 Task: Find connections with filter location Glenmore Park with filter topic #wellnesswith filter profile language French with filter current company Mechanical Engineering Design Hub with filter school Science And Technology Jobs with filter industry Insurance Agencies and Brokerages with filter service category CateringChange with filter keywords title Store Manager
Action: Mouse moved to (479, 75)
Screenshot: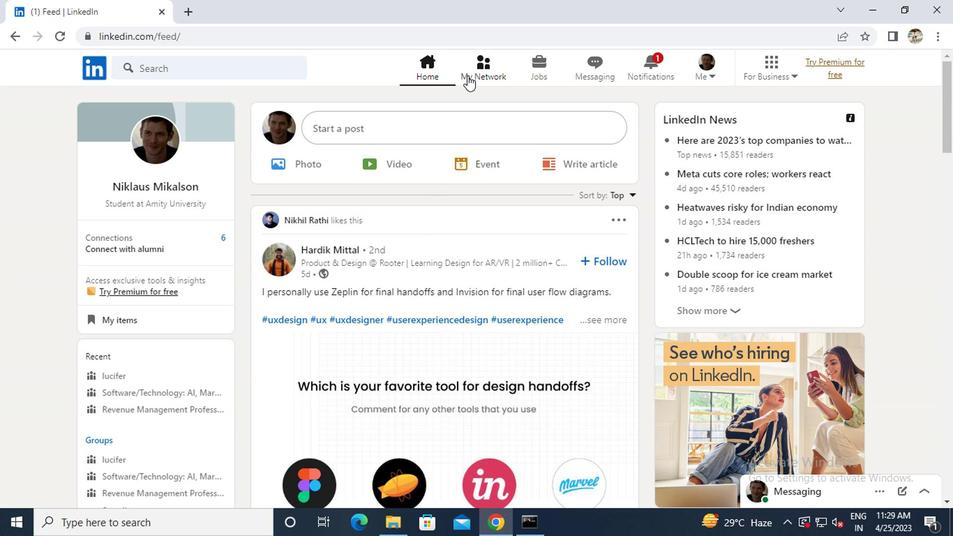
Action: Mouse pressed left at (479, 75)
Screenshot: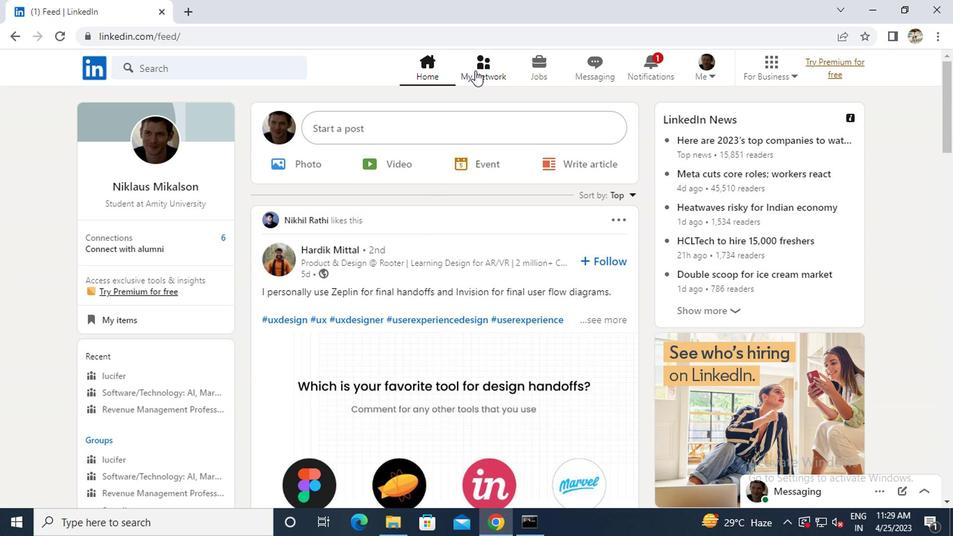 
Action: Mouse moved to (260, 153)
Screenshot: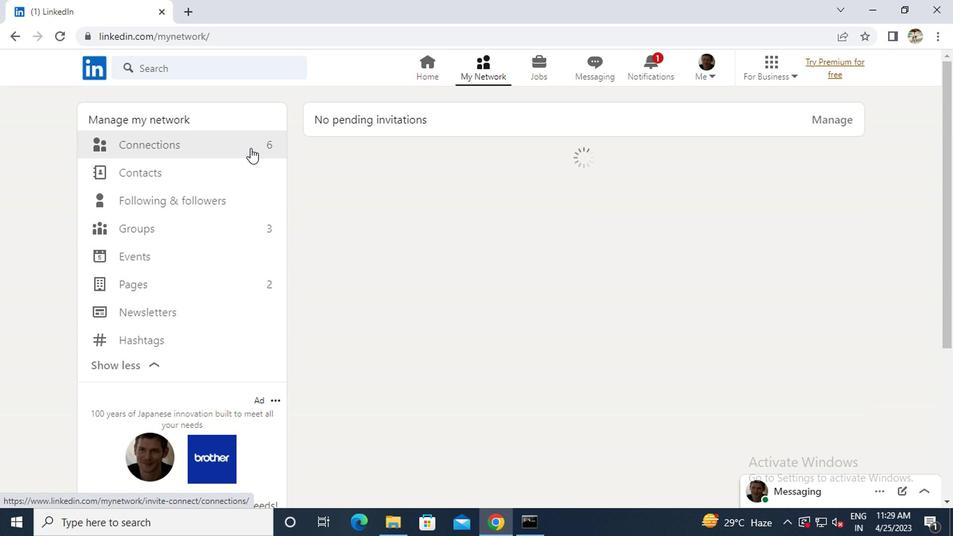 
Action: Mouse pressed left at (260, 153)
Screenshot: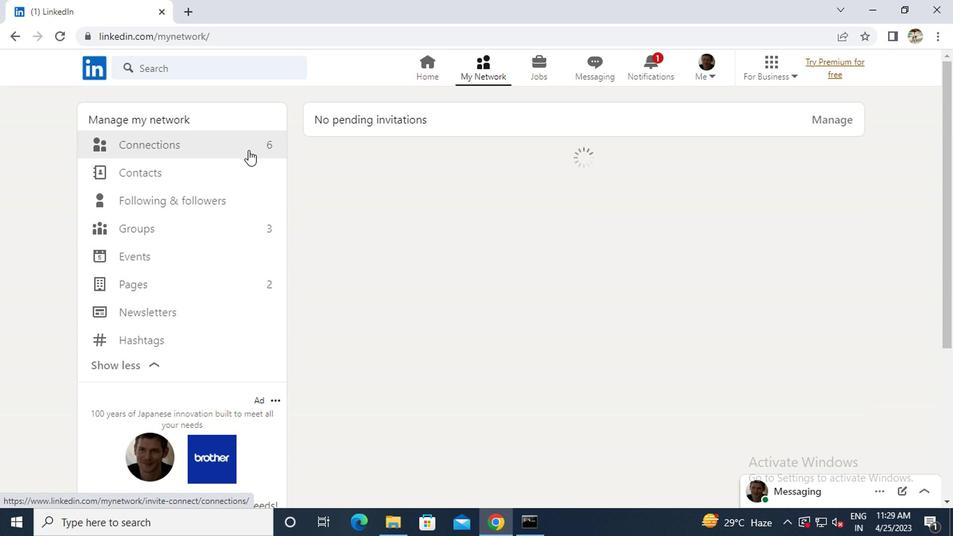 
Action: Mouse moved to (615, 149)
Screenshot: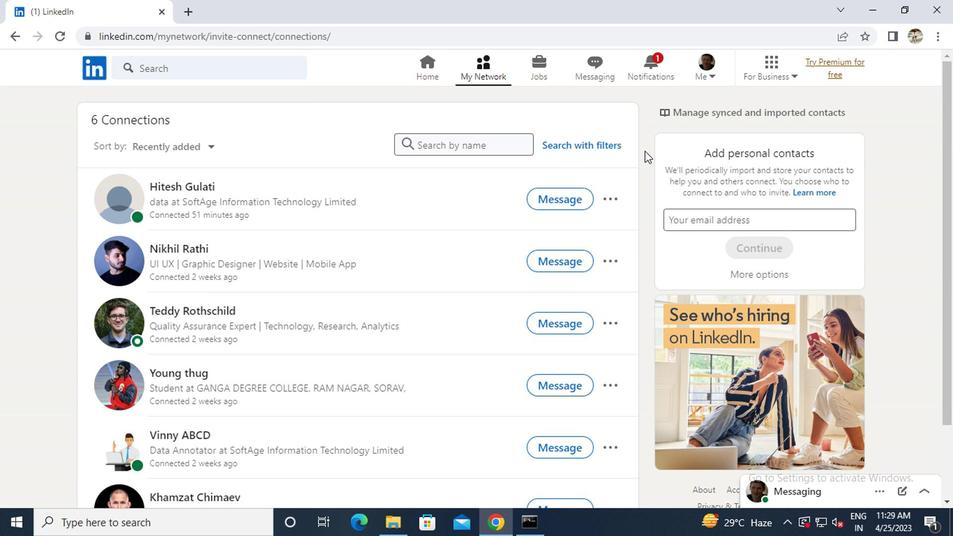 
Action: Mouse pressed left at (615, 149)
Screenshot: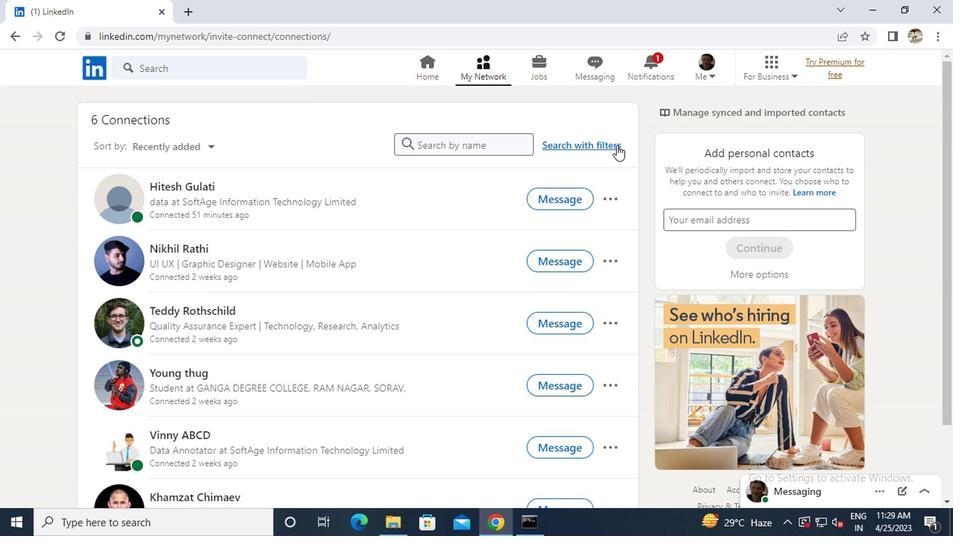 
Action: Mouse moved to (470, 109)
Screenshot: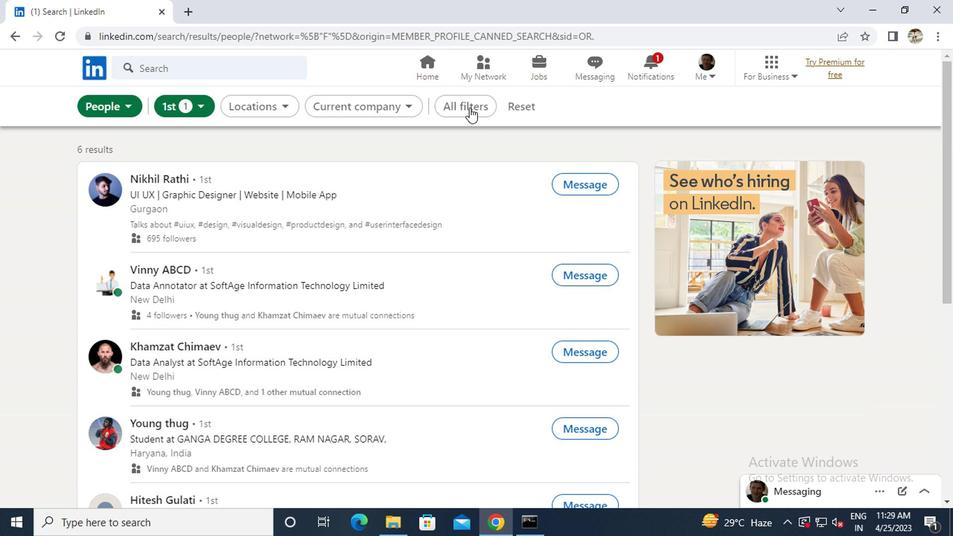 
Action: Mouse pressed left at (470, 109)
Screenshot: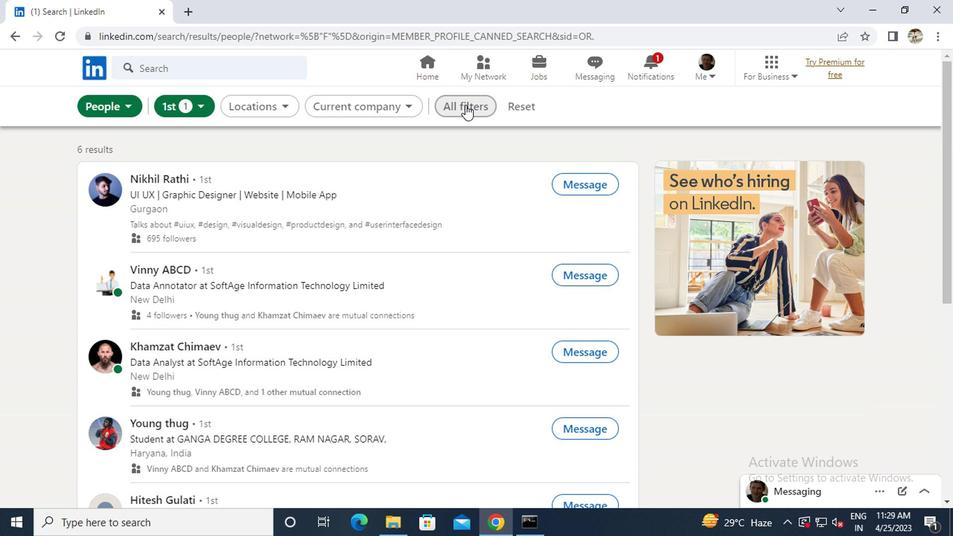 
Action: Mouse moved to (629, 296)
Screenshot: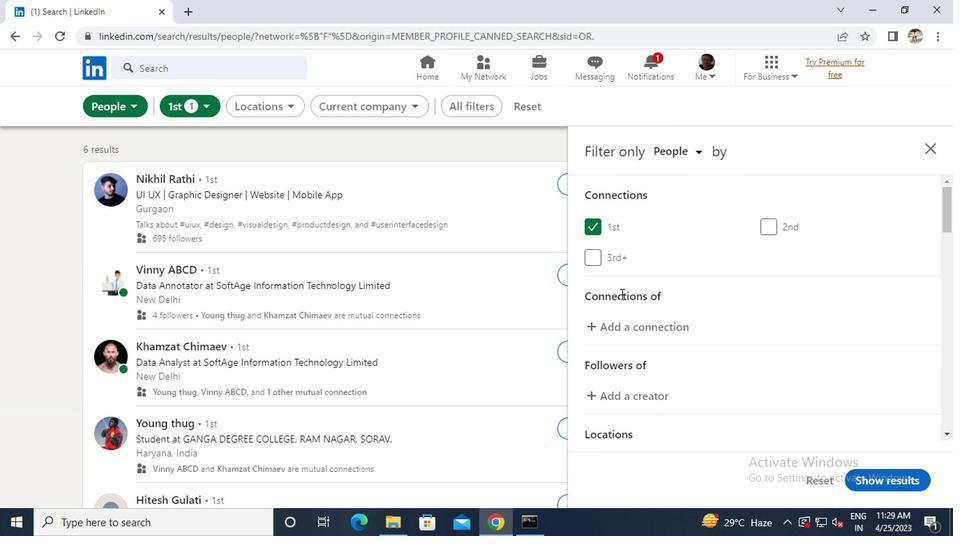 
Action: Mouse scrolled (629, 295) with delta (0, 0)
Screenshot: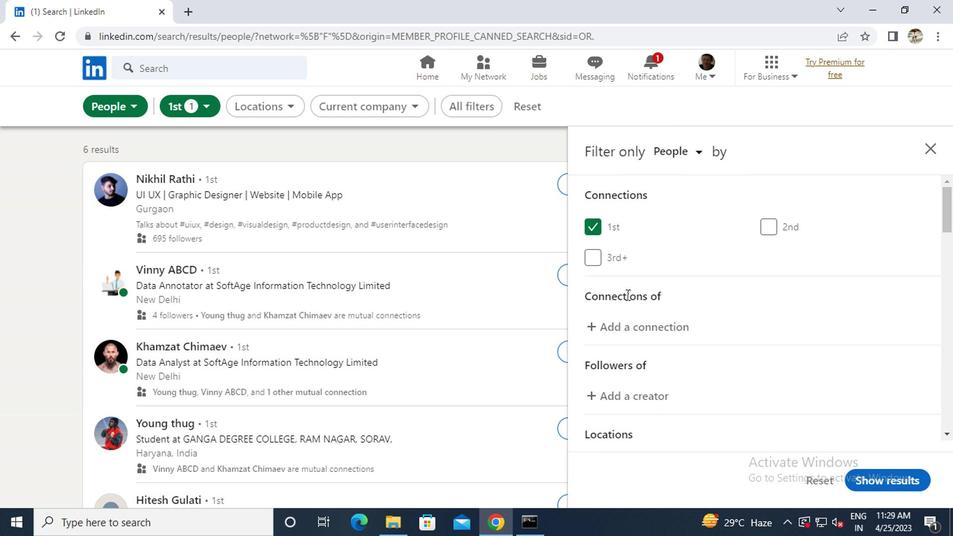 
Action: Mouse scrolled (629, 295) with delta (0, 0)
Screenshot: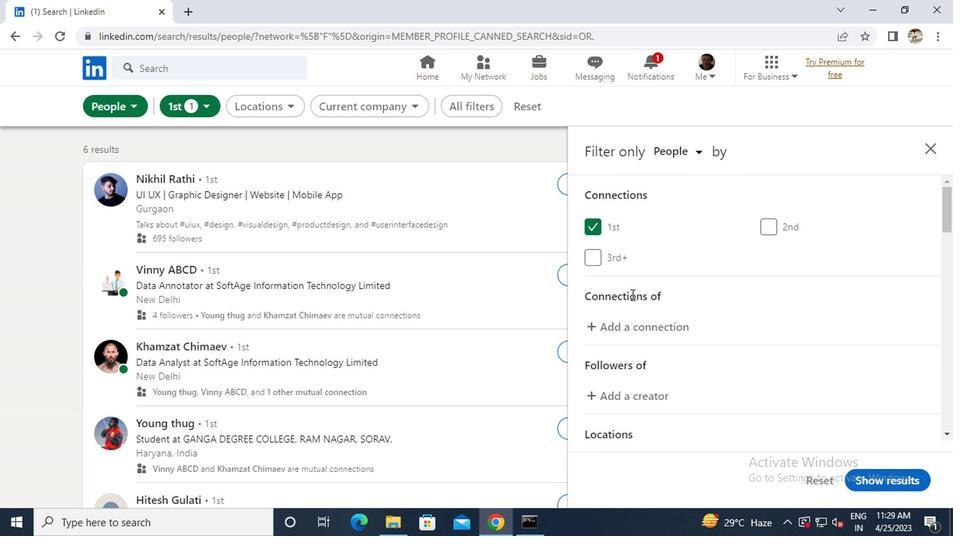 
Action: Mouse scrolled (629, 295) with delta (0, 0)
Screenshot: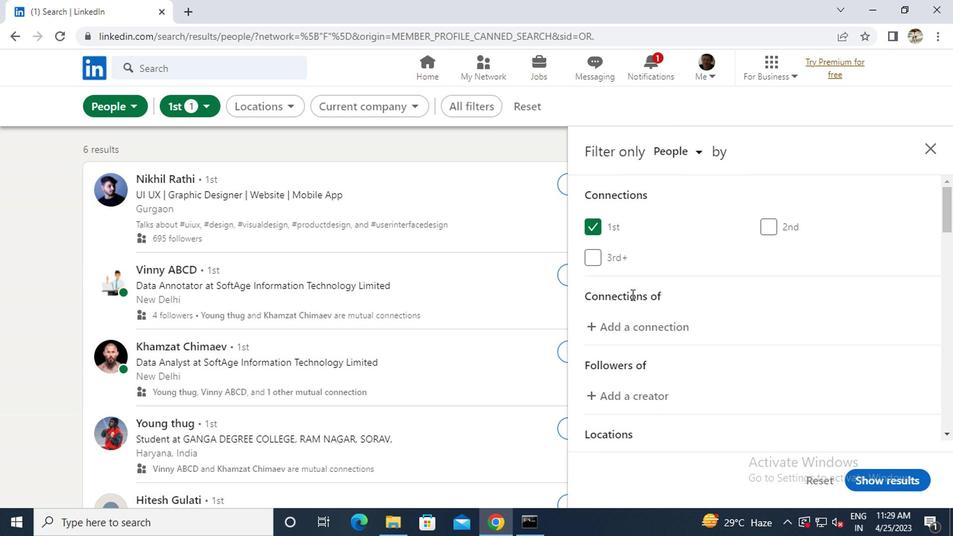 
Action: Mouse moved to (772, 315)
Screenshot: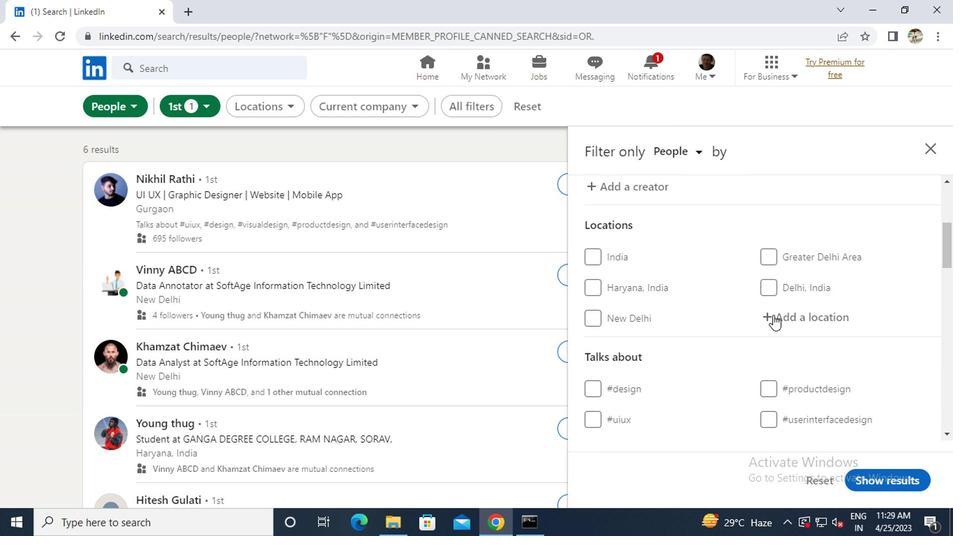 
Action: Mouse pressed left at (772, 315)
Screenshot: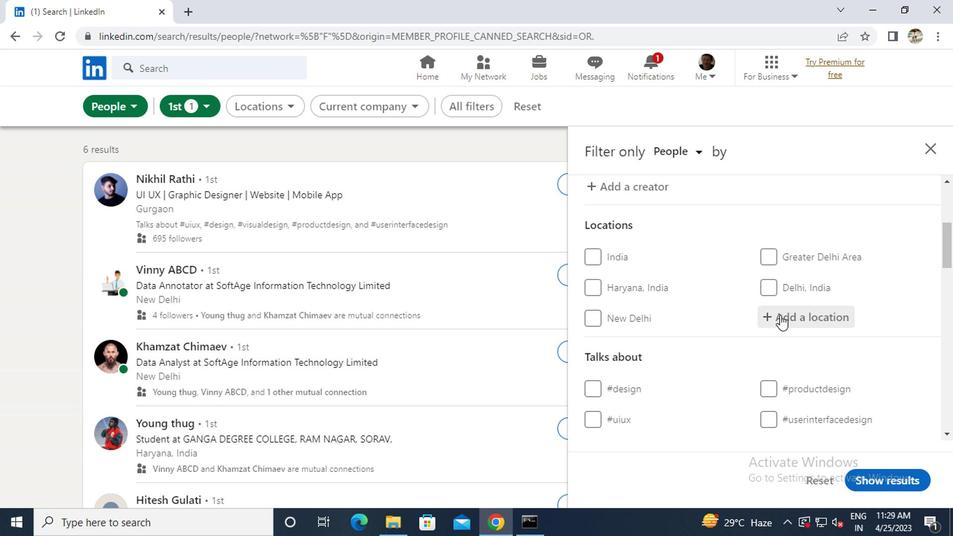 
Action: Mouse moved to (773, 315)
Screenshot: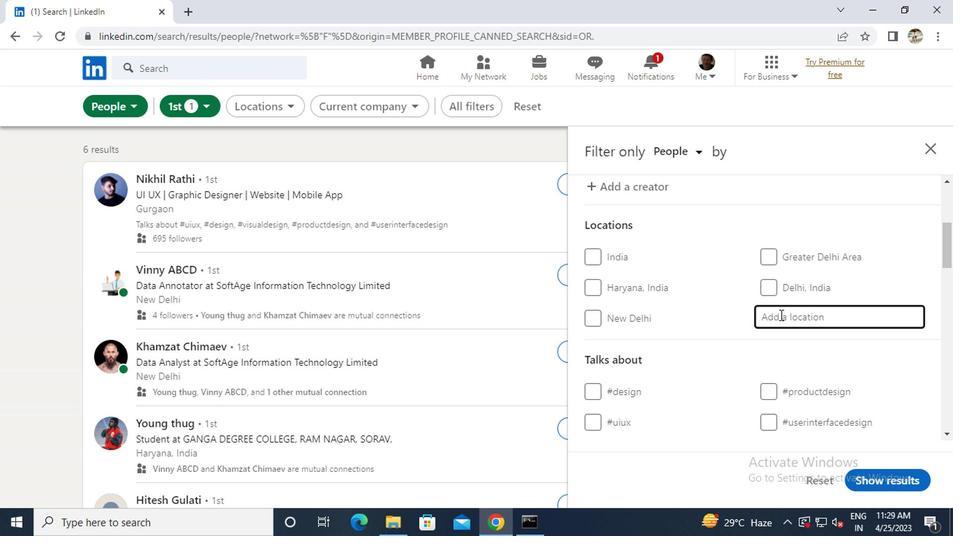 
Action: Key pressed g<Key.caps_lock>lenmore<Key.space><Key.caps_lock>p<Key.caps_lock>ark
Screenshot: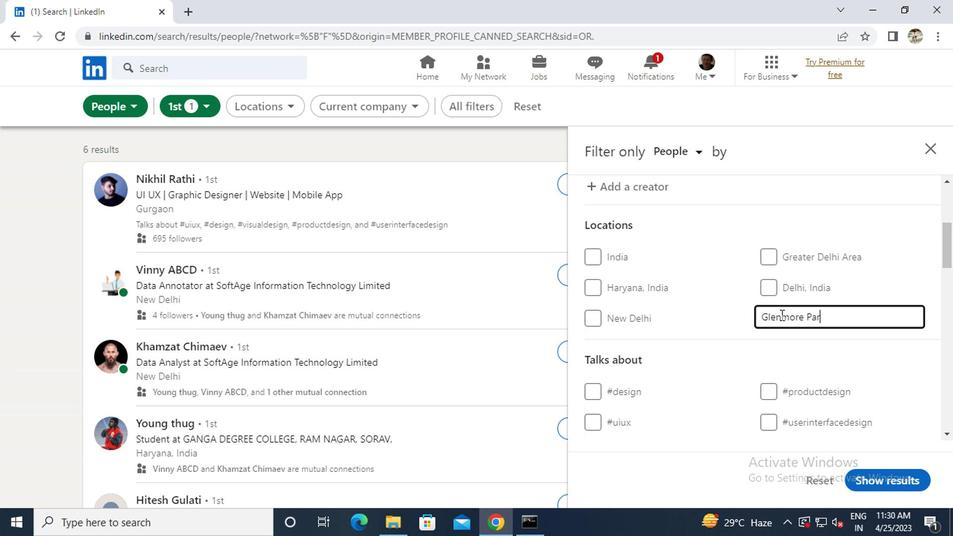 
Action: Mouse scrolled (773, 314) with delta (0, 0)
Screenshot: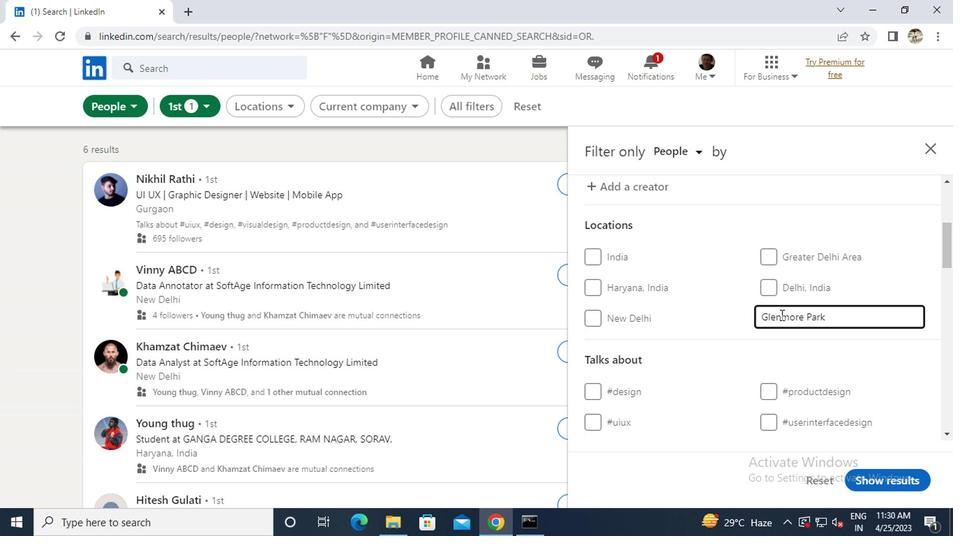 
Action: Mouse scrolled (773, 314) with delta (0, 0)
Screenshot: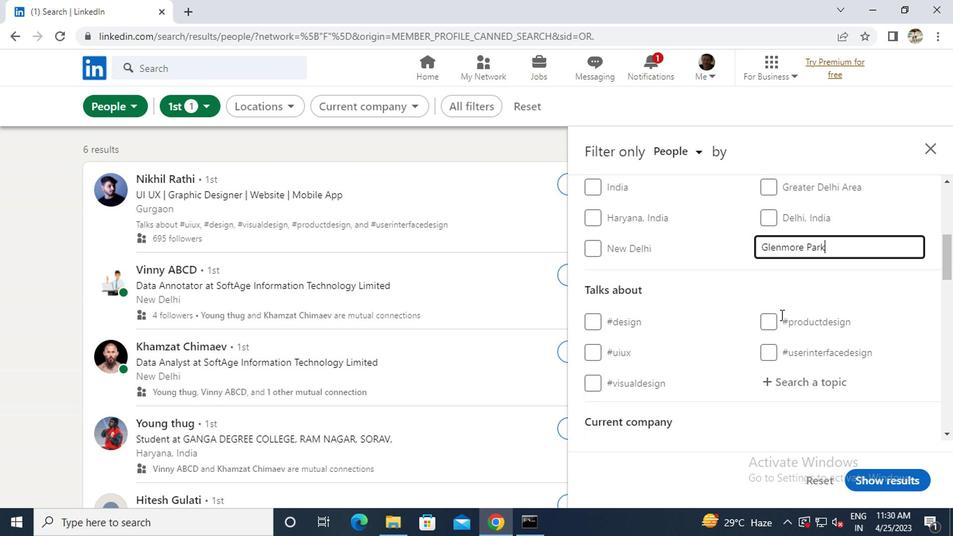
Action: Mouse scrolled (773, 314) with delta (0, 0)
Screenshot: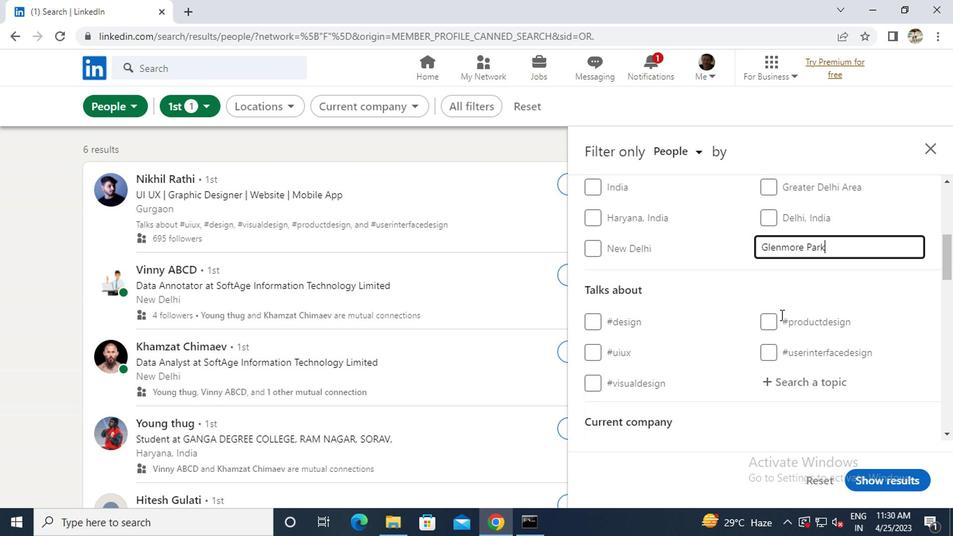 
Action: Mouse moved to (784, 240)
Screenshot: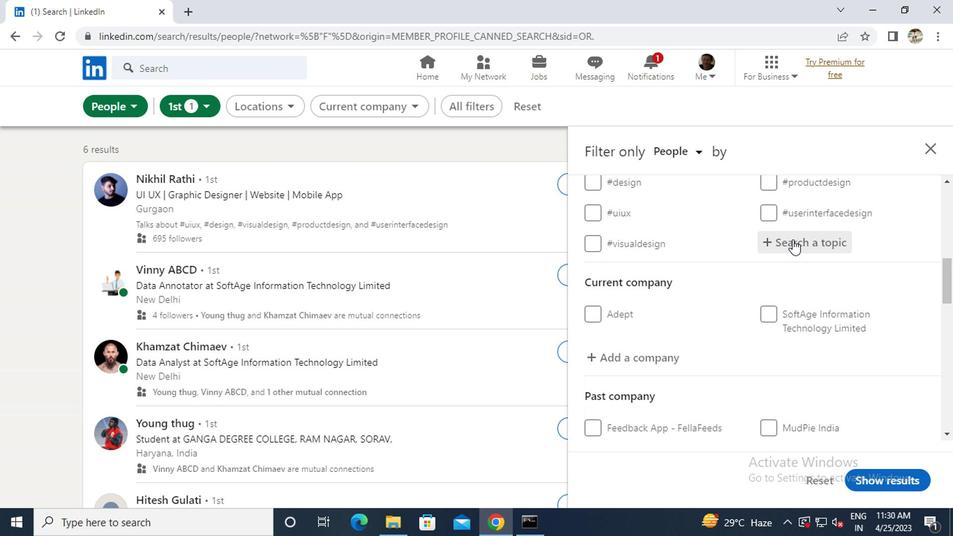 
Action: Mouse pressed left at (784, 240)
Screenshot: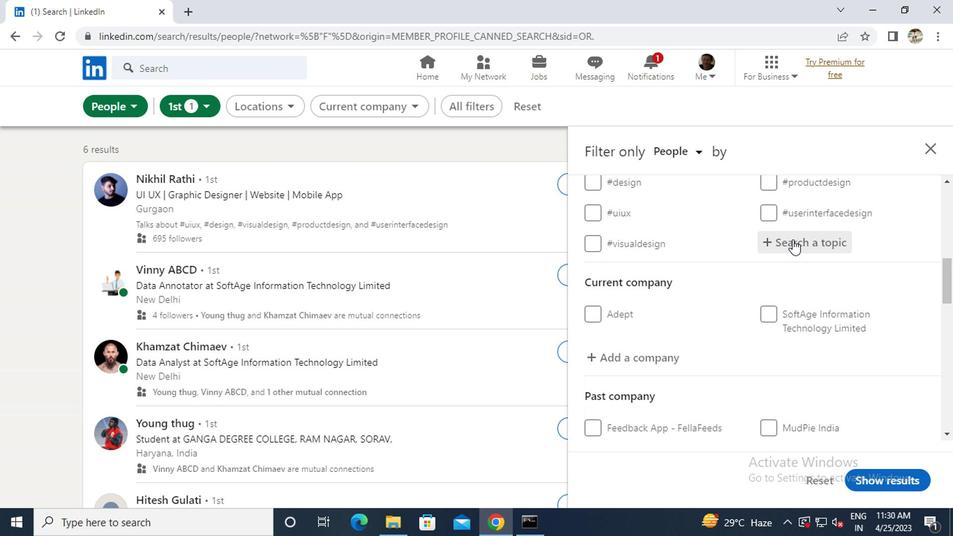 
Action: Mouse moved to (784, 241)
Screenshot: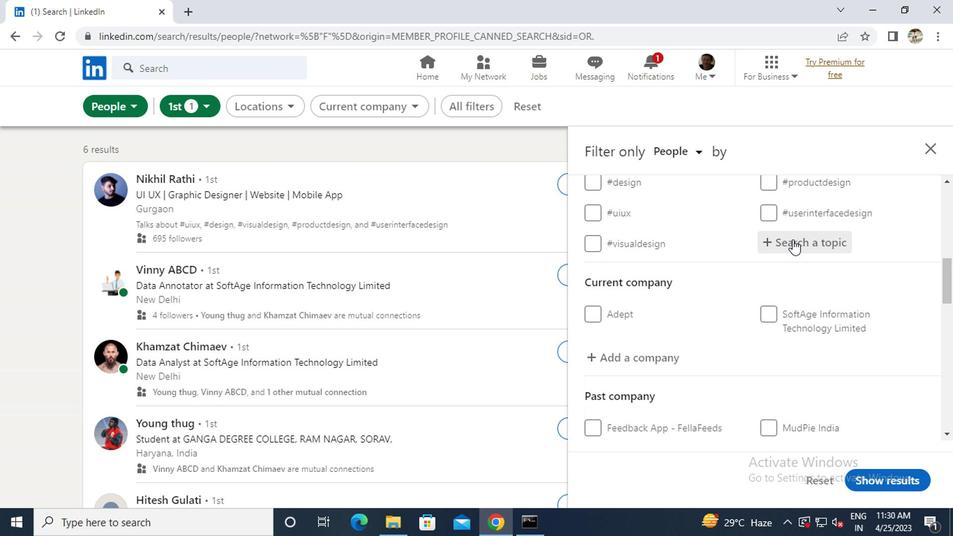 
Action: Key pressed <Key.shift>#WELLNESS
Screenshot: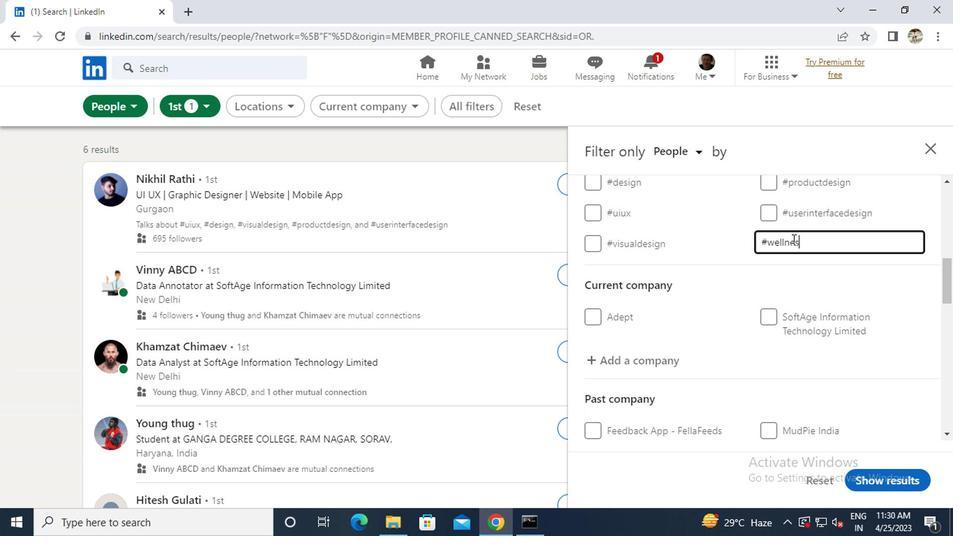 
Action: Mouse moved to (784, 241)
Screenshot: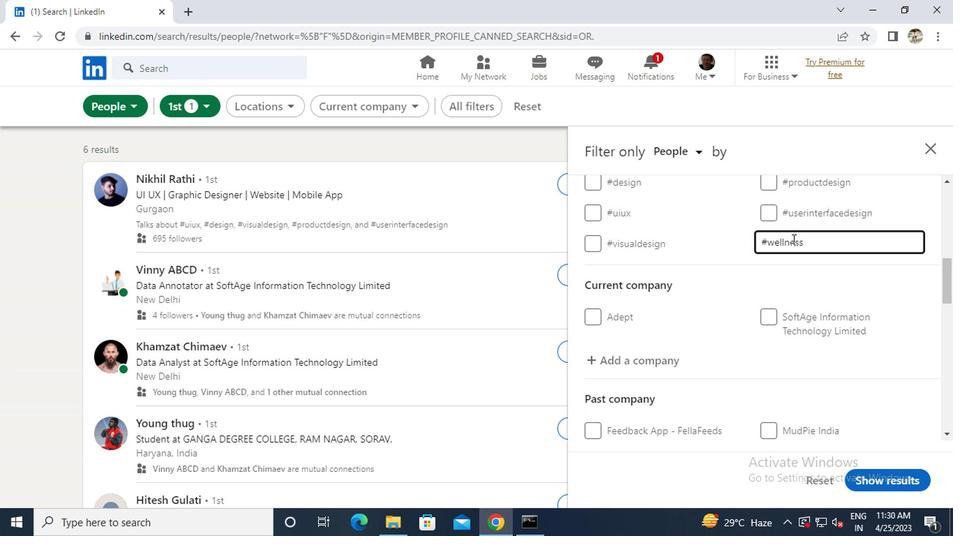 
Action: Mouse scrolled (784, 240) with delta (0, 0)
Screenshot: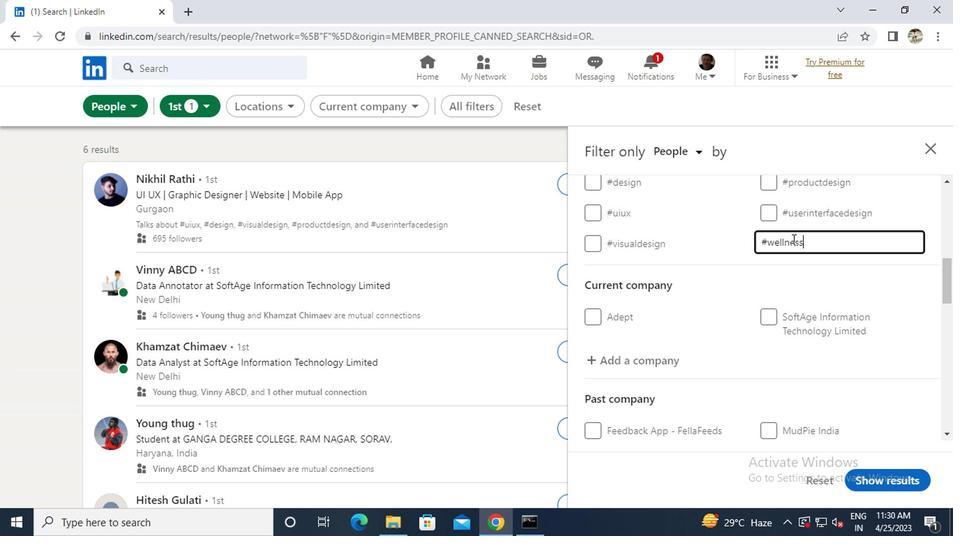 
Action: Mouse moved to (785, 241)
Screenshot: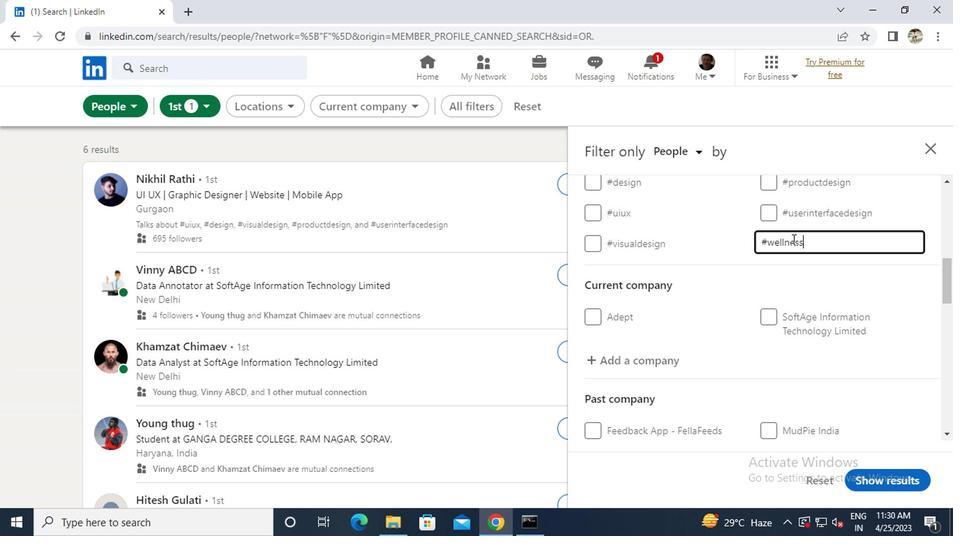 
Action: Mouse scrolled (785, 240) with delta (0, 0)
Screenshot: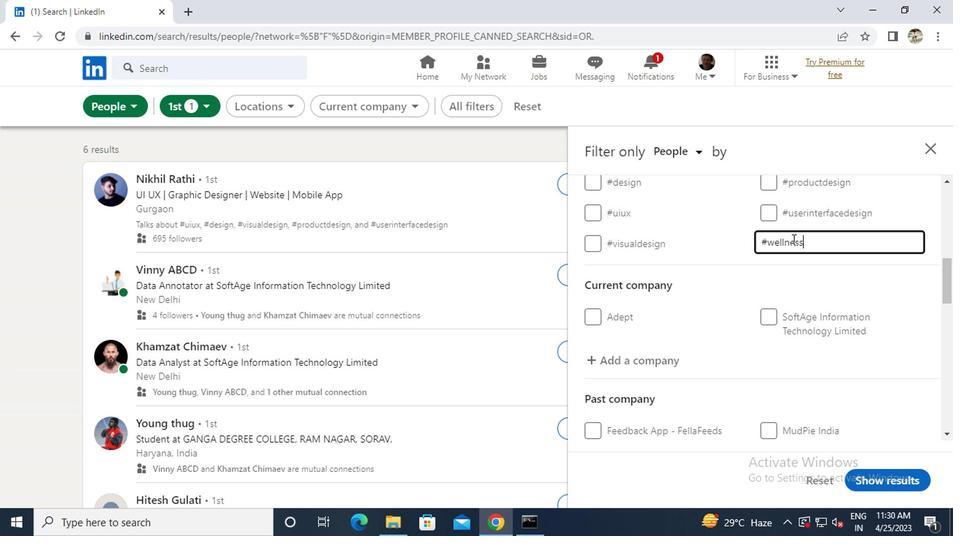 
Action: Mouse moved to (649, 224)
Screenshot: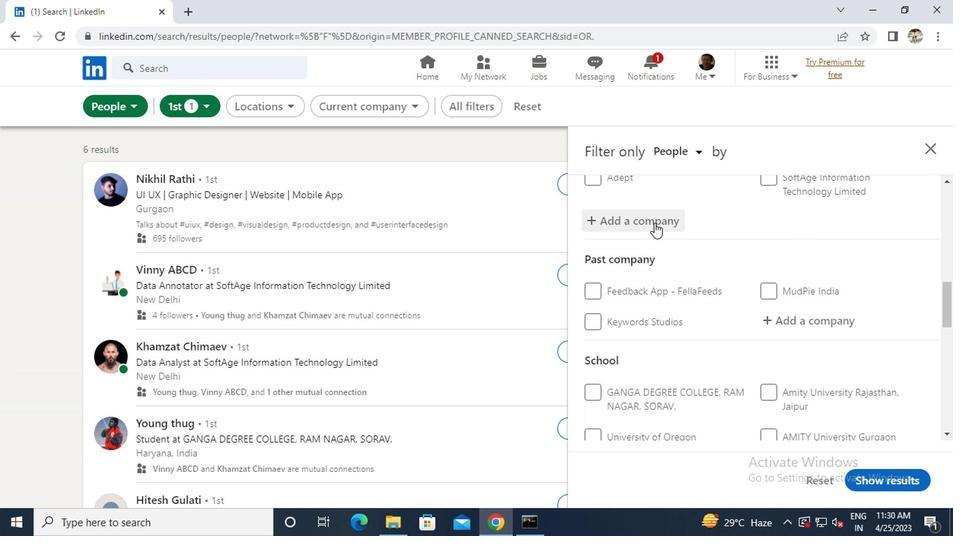 
Action: Mouse pressed left at (649, 224)
Screenshot: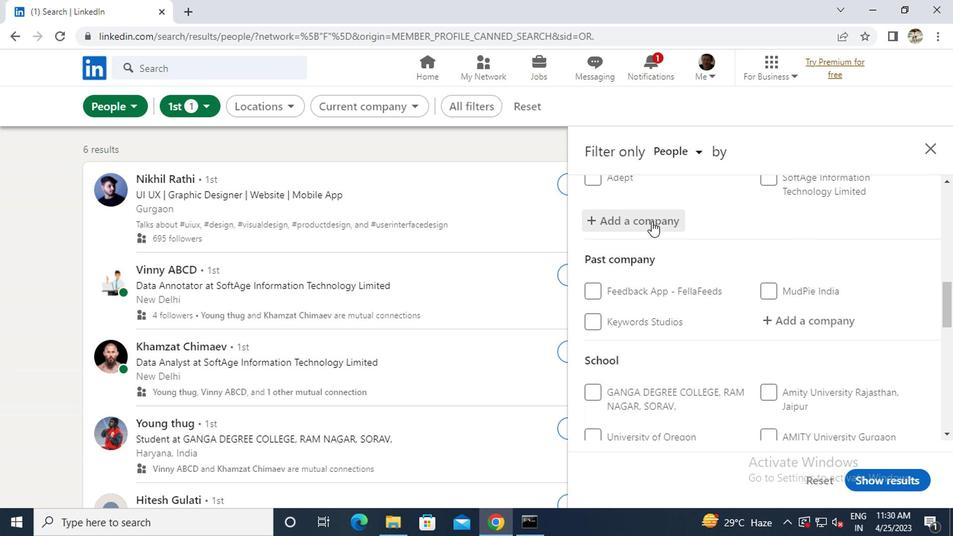 
Action: Key pressed <Key.caps_lock>M<Key.caps_lock>ECHANICAL<Key.space><Key.caps_lock>D<Key.caps_lock>ESIGN
Screenshot: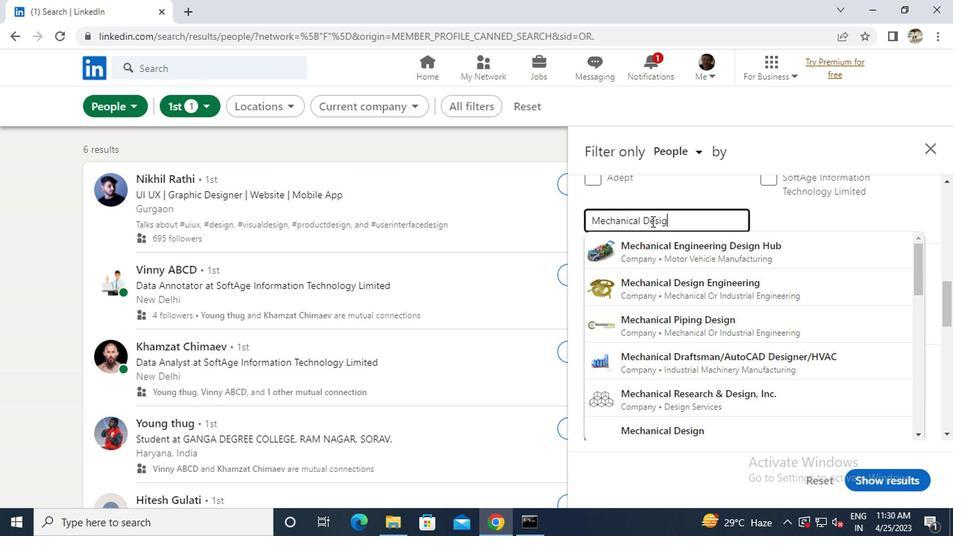 
Action: Mouse moved to (664, 241)
Screenshot: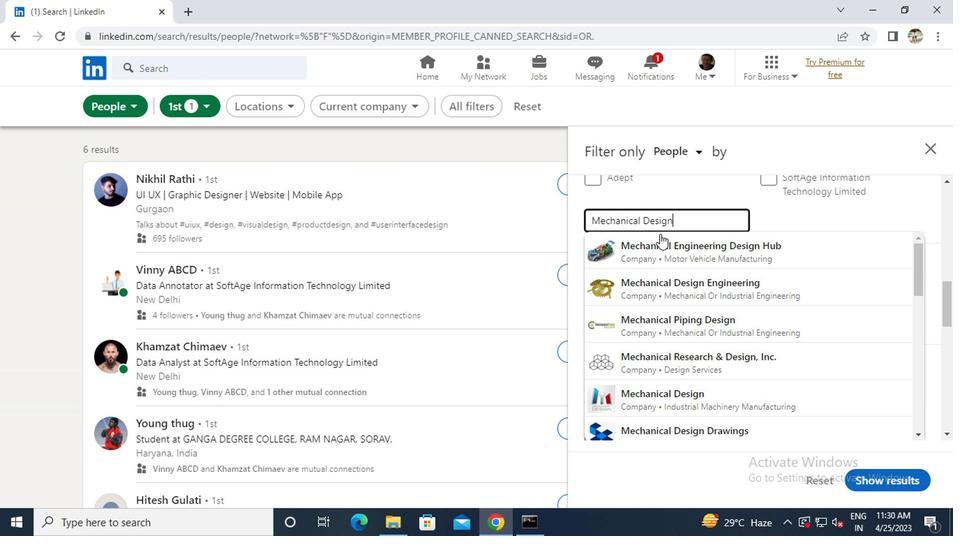 
Action: Mouse pressed left at (664, 241)
Screenshot: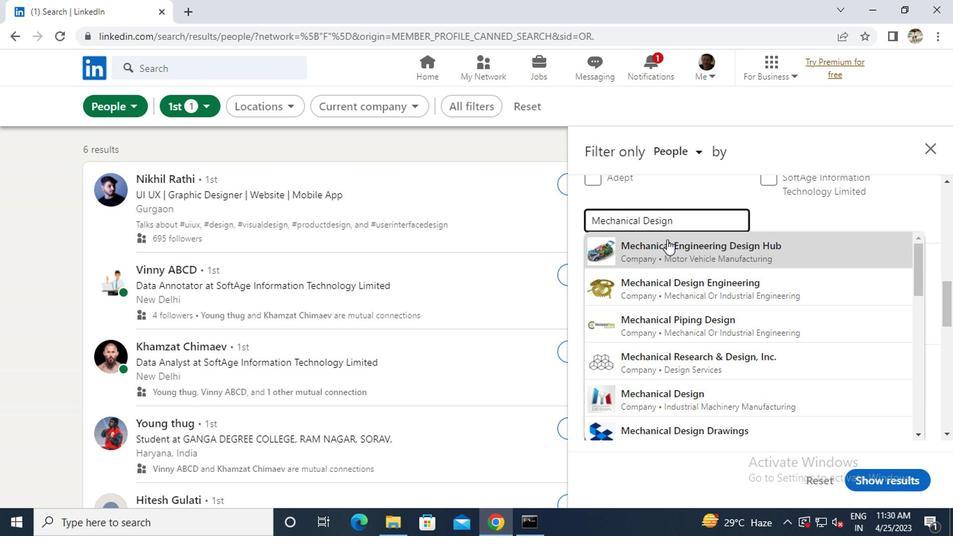 
Action: Mouse moved to (728, 290)
Screenshot: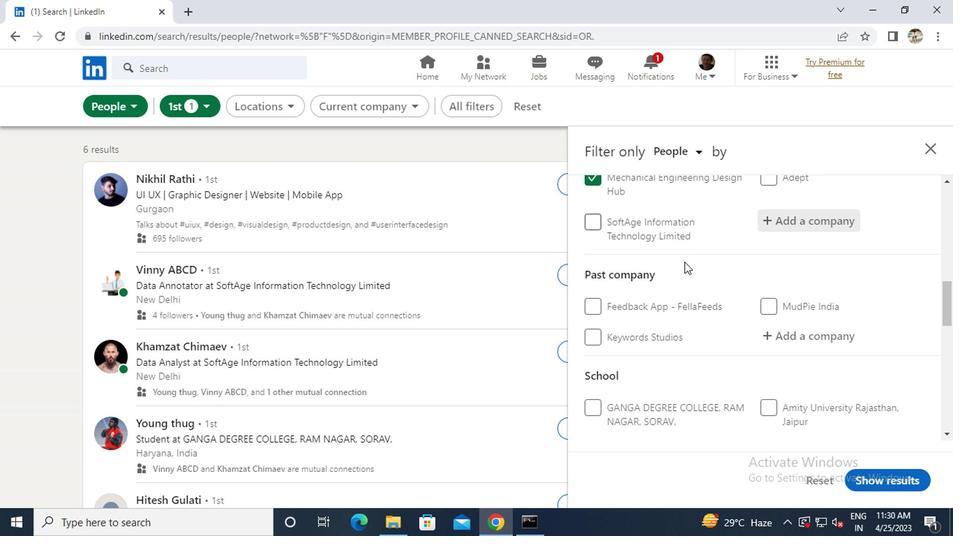 
Action: Mouse scrolled (728, 289) with delta (0, 0)
Screenshot: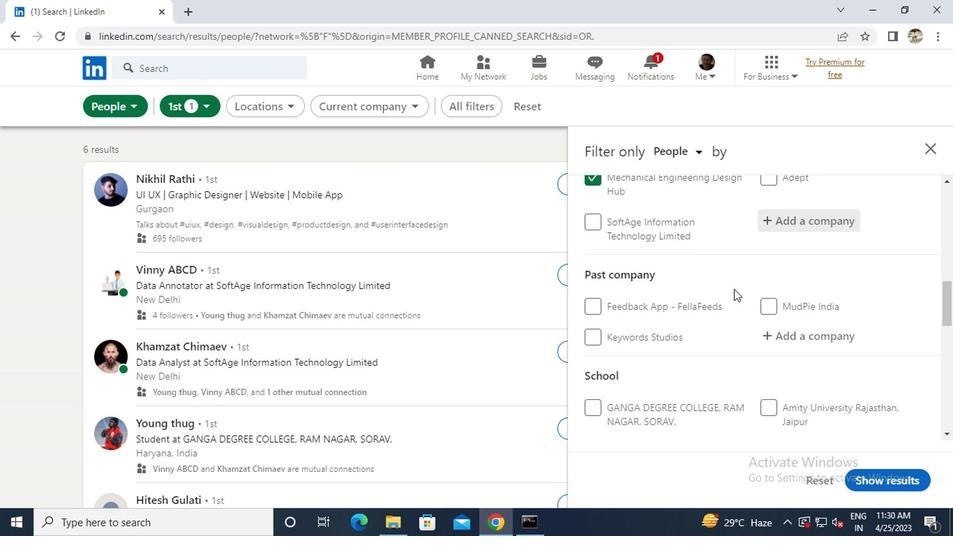 
Action: Mouse moved to (728, 290)
Screenshot: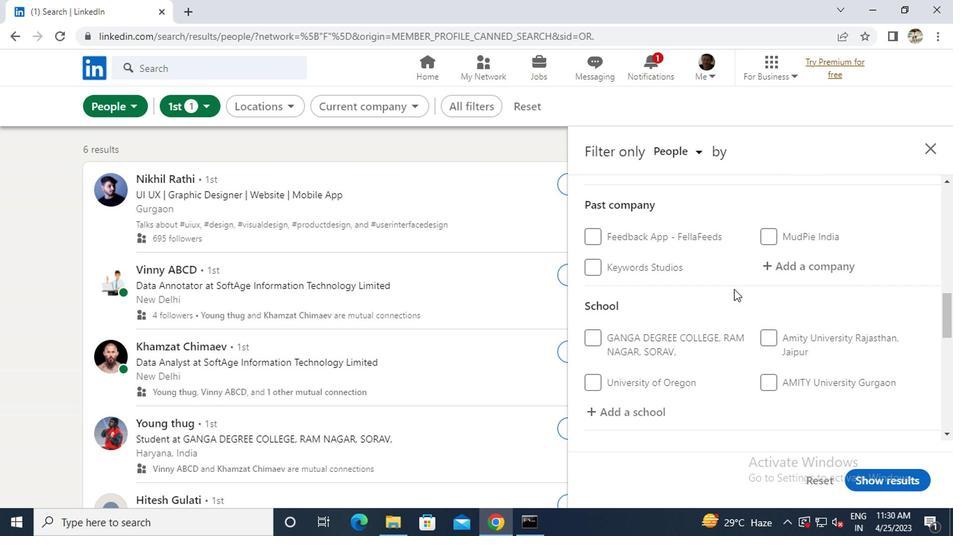 
Action: Mouse scrolled (728, 289) with delta (0, 0)
Screenshot: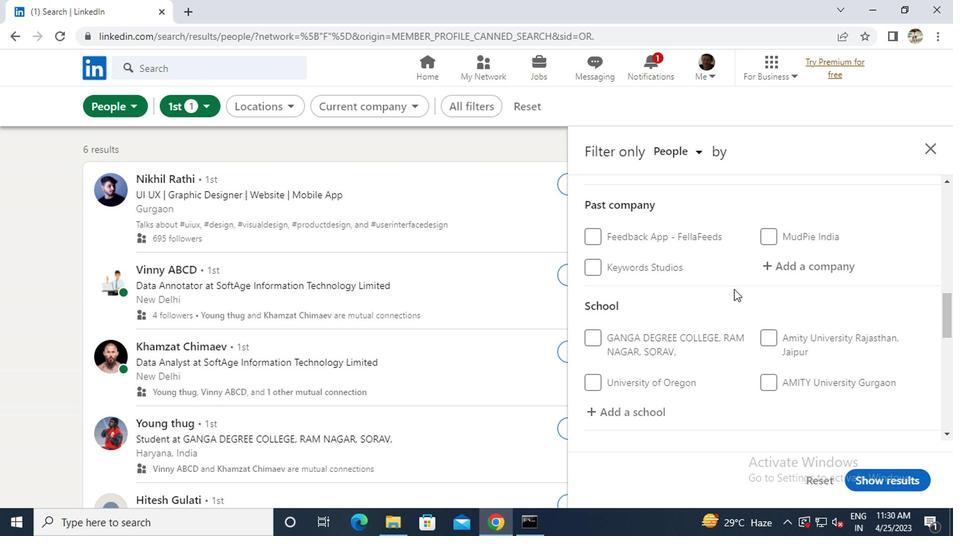 
Action: Mouse moved to (602, 343)
Screenshot: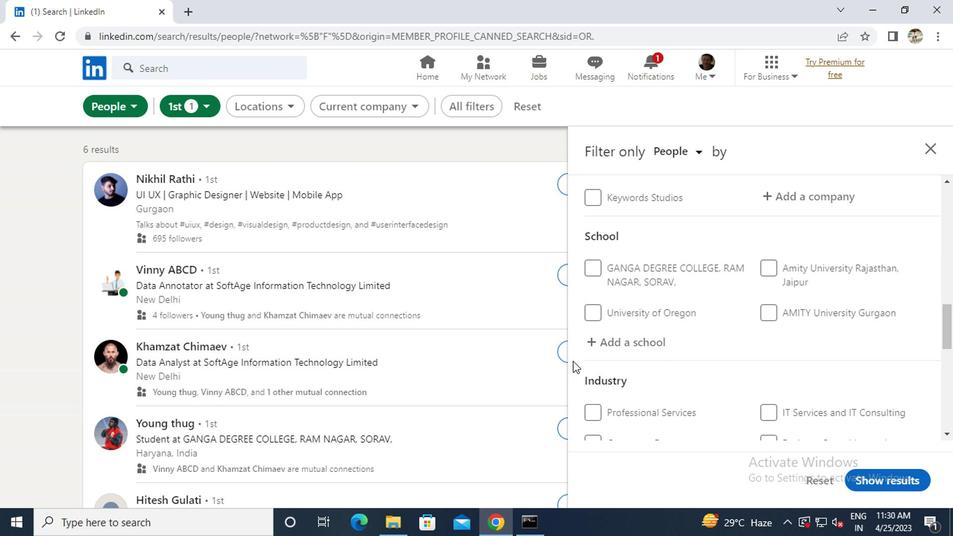 
Action: Mouse pressed left at (602, 343)
Screenshot: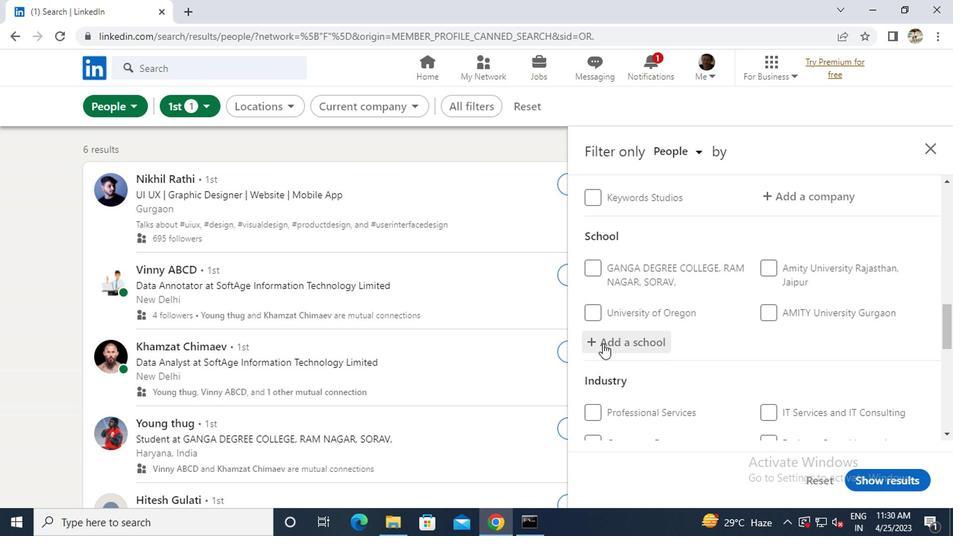 
Action: Key pressed <Key.caps_lock>S<Key.caps_lock>CIRNCE<Key.space><Key.caps_lock>A<Key.caps_lock>ND<Key.space><Key.caps_lock>T<Key.caps_lock>ECHHOLOGY<Key.space>
Screenshot: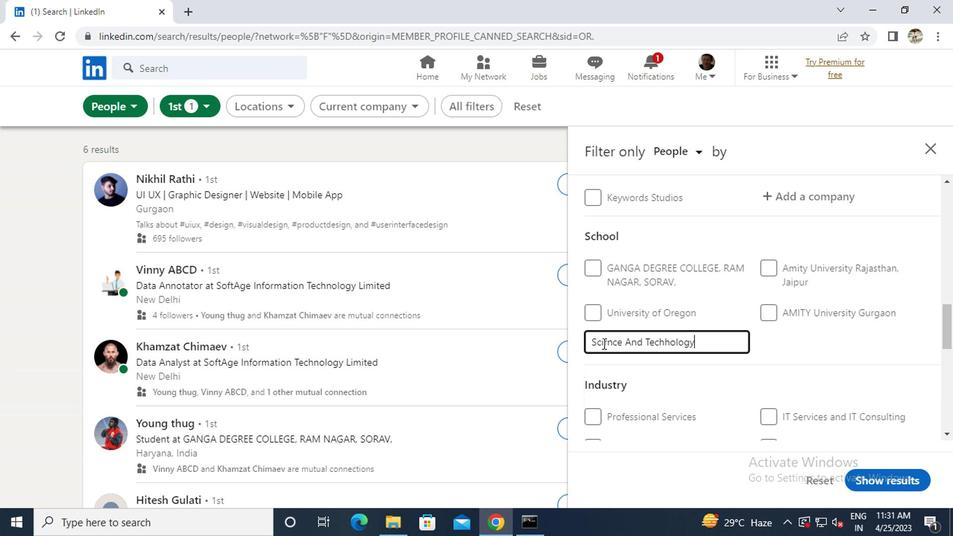 
Action: Mouse scrolled (602, 343) with delta (0, 0)
Screenshot: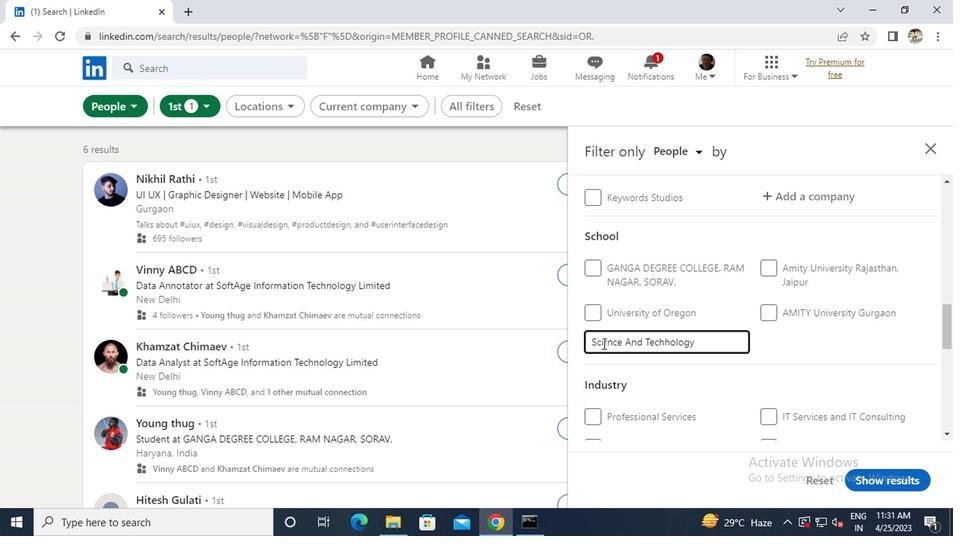 
Action: Mouse moved to (613, 336)
Screenshot: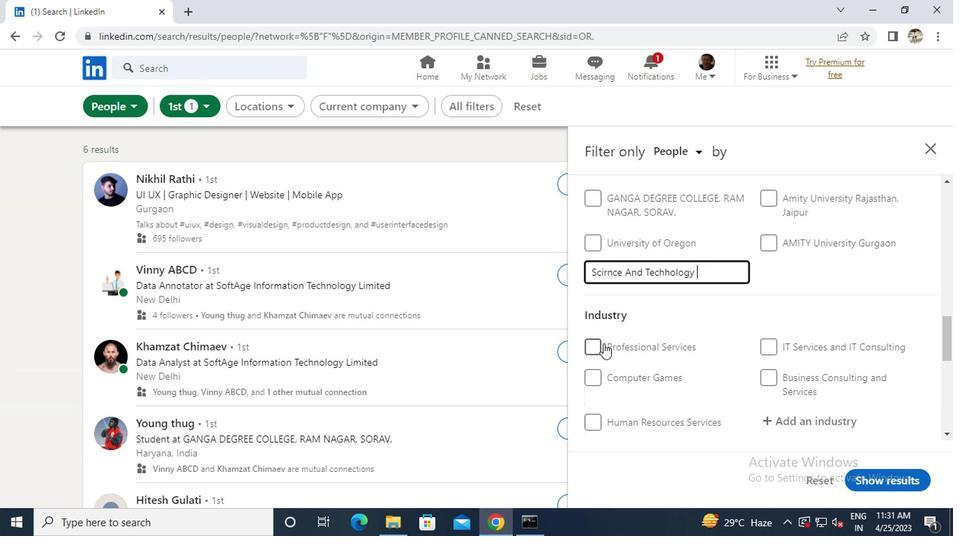 
Action: Key pressed <Key.caps_lock>J<Key.caps_lock>P<Key.backspace>OBS
Screenshot: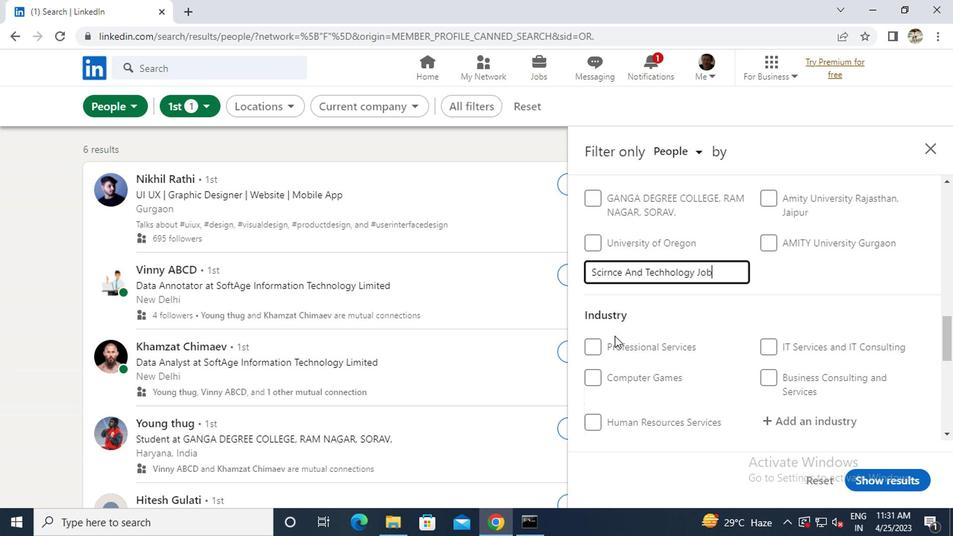 
Action: Mouse scrolled (613, 335) with delta (0, 0)
Screenshot: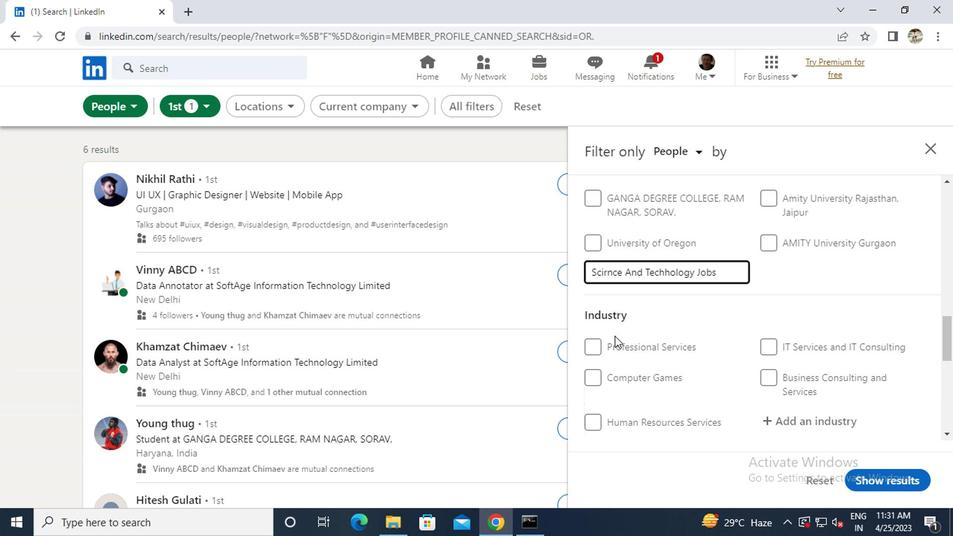 
Action: Mouse moved to (782, 359)
Screenshot: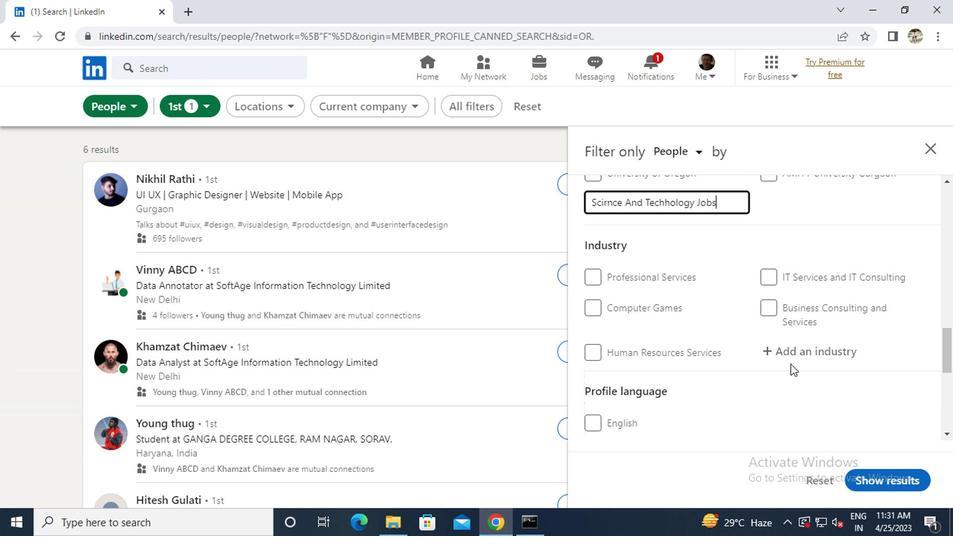 
Action: Mouse pressed left at (782, 359)
Screenshot: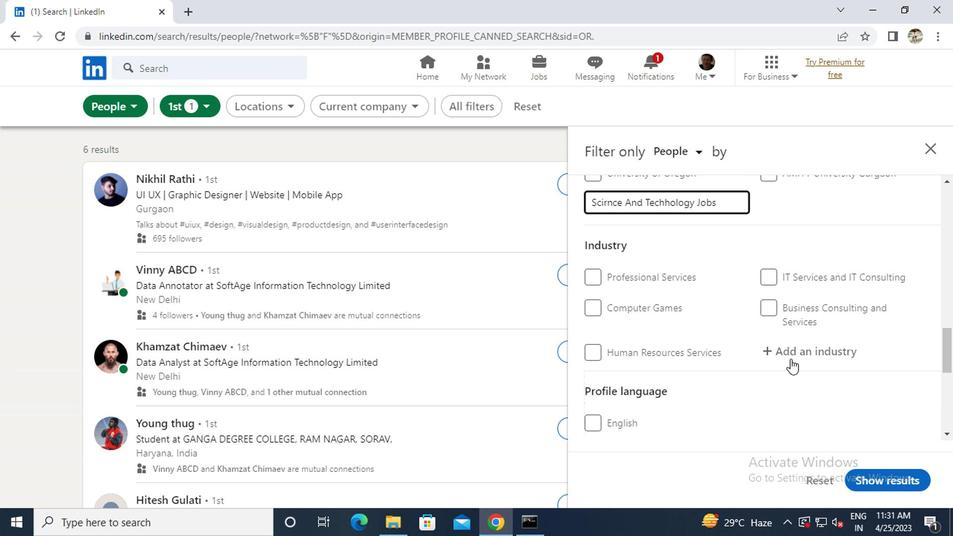 
Action: Mouse moved to (778, 359)
Screenshot: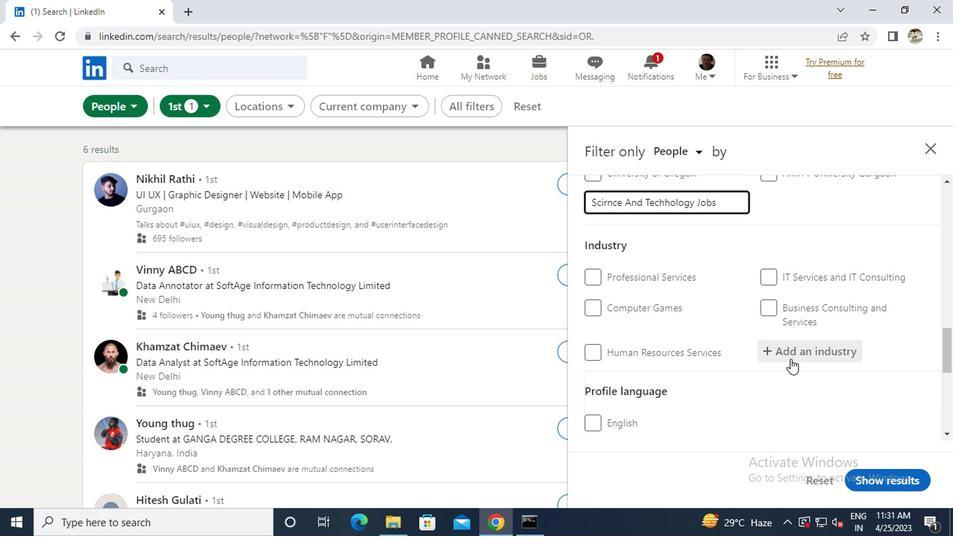 
Action: Key pressed <Key.caps_lock>I<Key.caps_lock>NSURANCE<Key.space><Key.caps_lock>A<Key.caps_lock>
Screenshot: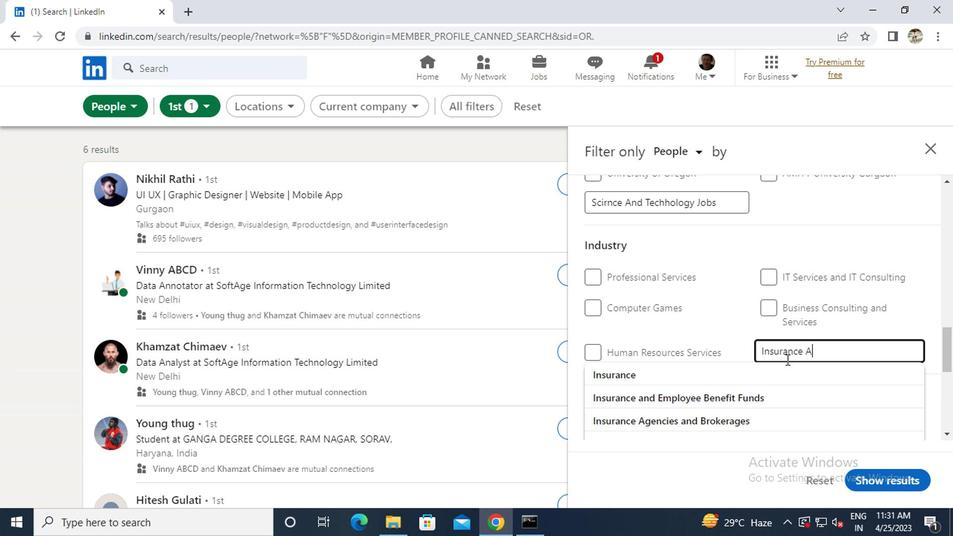 
Action: Mouse moved to (753, 387)
Screenshot: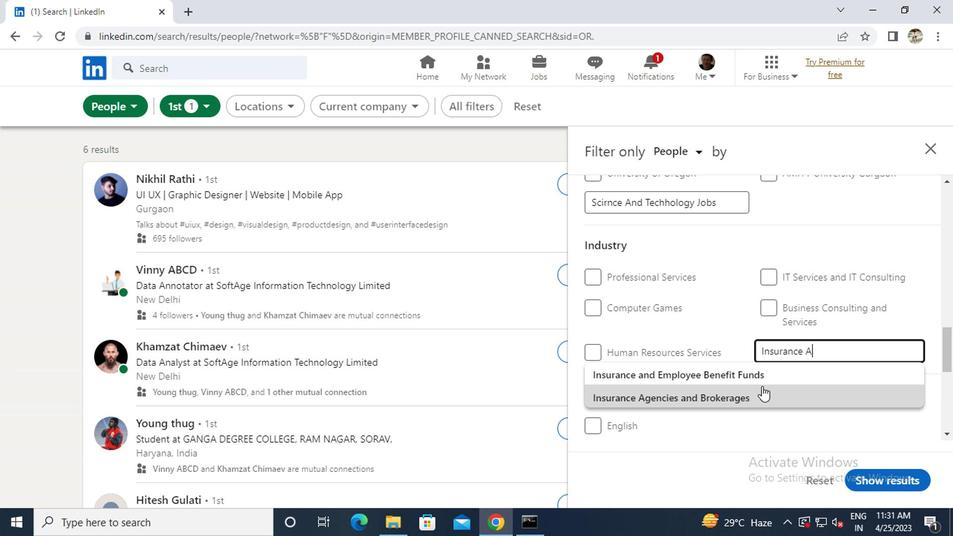 
Action: Mouse pressed left at (753, 387)
Screenshot: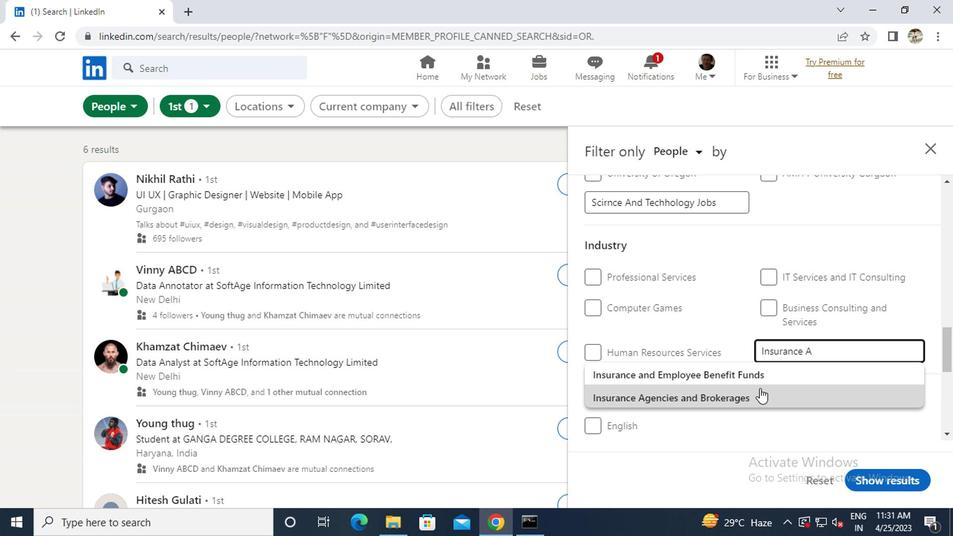 
Action: Mouse scrolled (753, 387) with delta (0, 0)
Screenshot: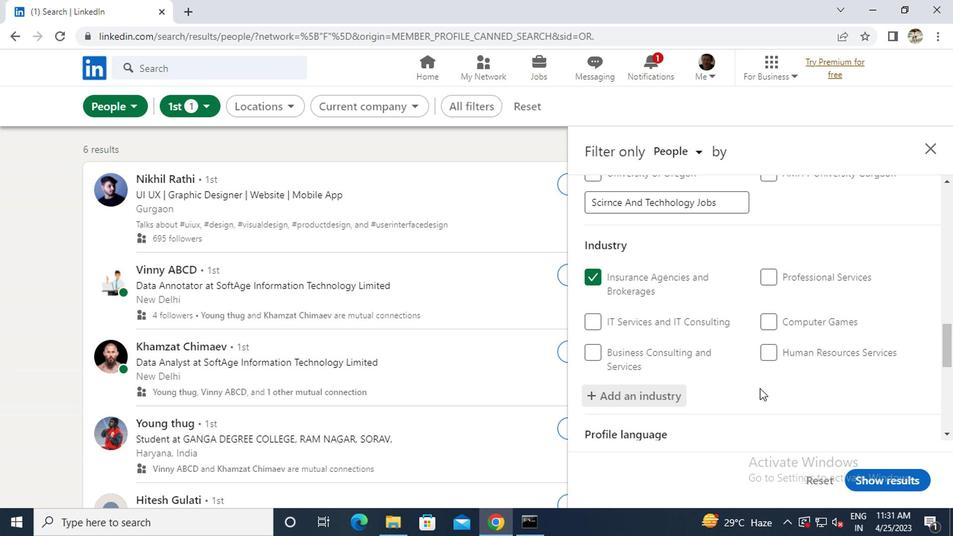 
Action: Mouse scrolled (753, 387) with delta (0, 0)
Screenshot: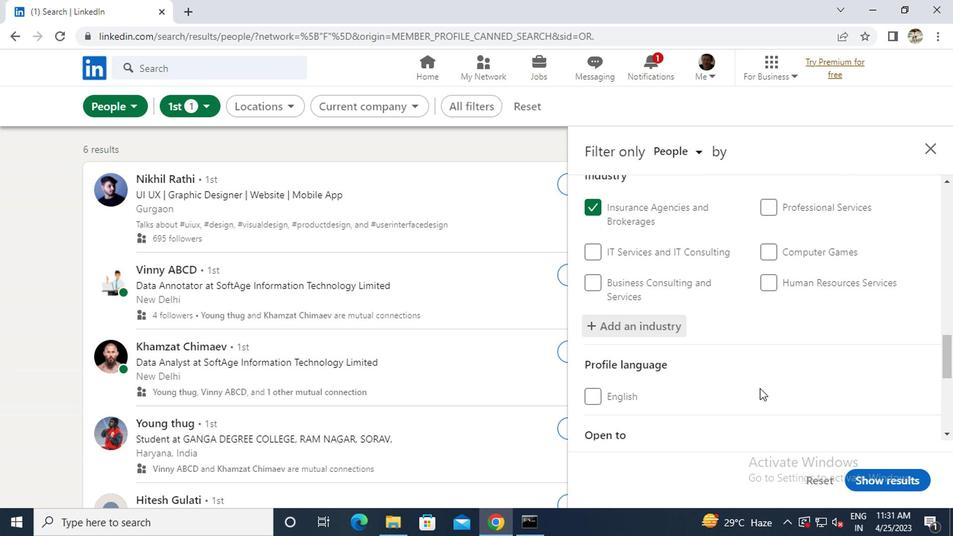 
Action: Mouse scrolled (753, 387) with delta (0, 0)
Screenshot: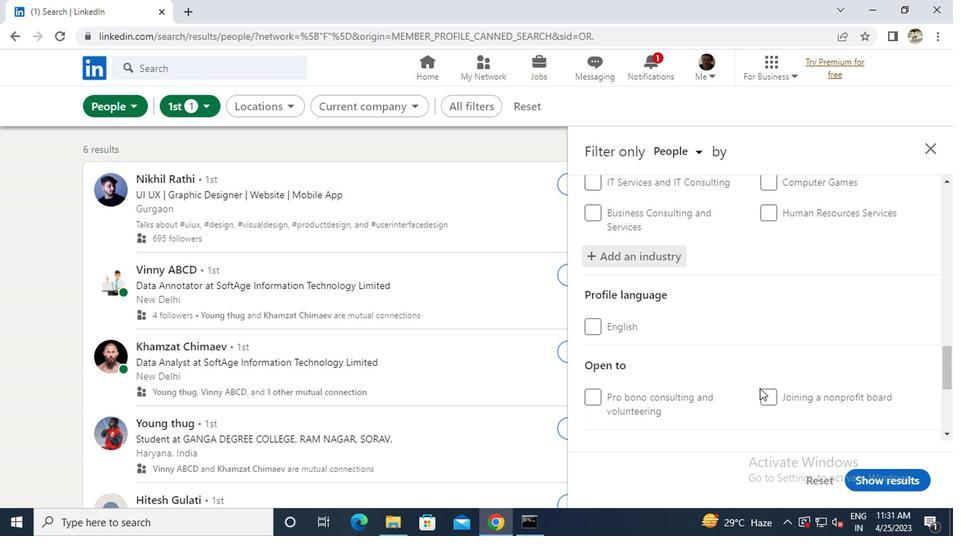 
Action: Mouse moved to (648, 404)
Screenshot: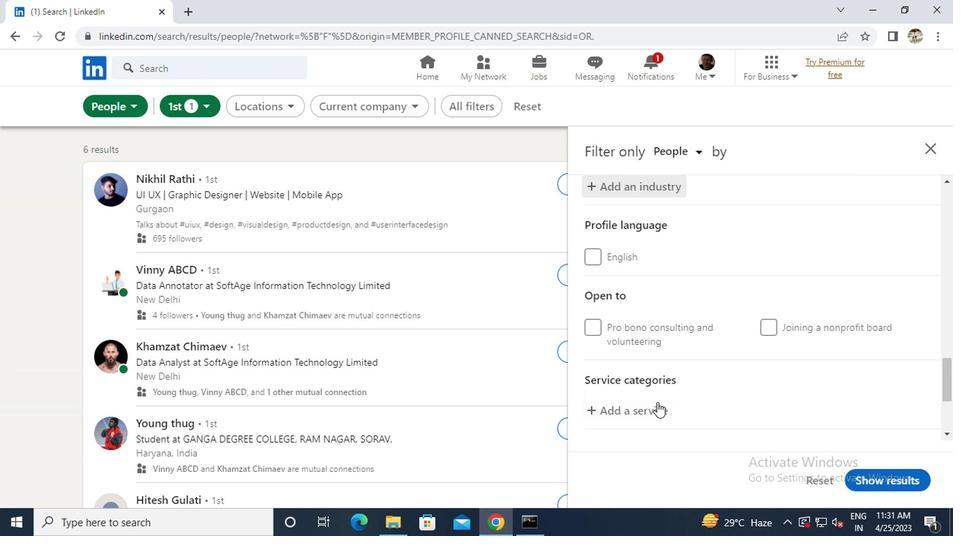 
Action: Mouse pressed left at (648, 404)
Screenshot: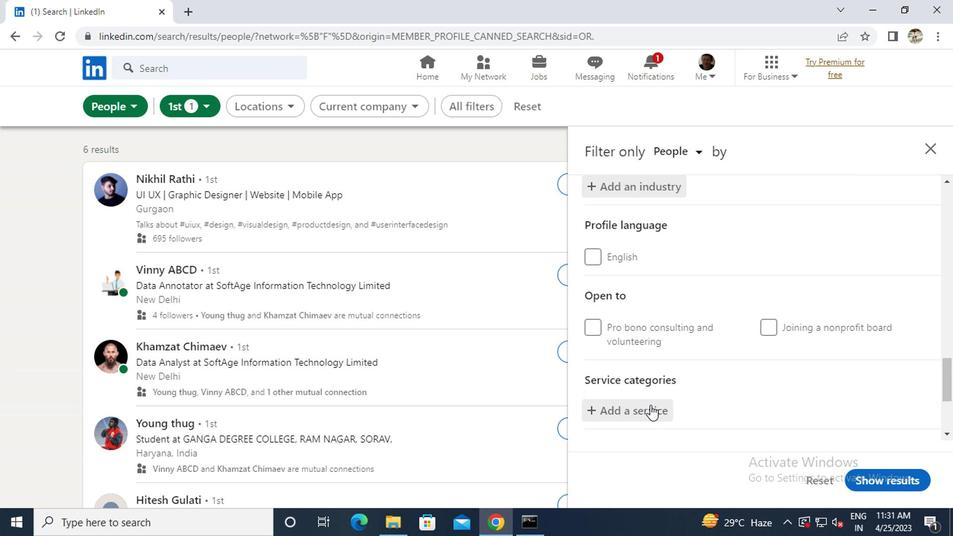 
Action: Key pressed <Key.caps_lock>C<Key.caps_lock>ATERING<Key.caps_lock><Key.space>C<Key.caps_lock>HANGE<Key.space>
Screenshot: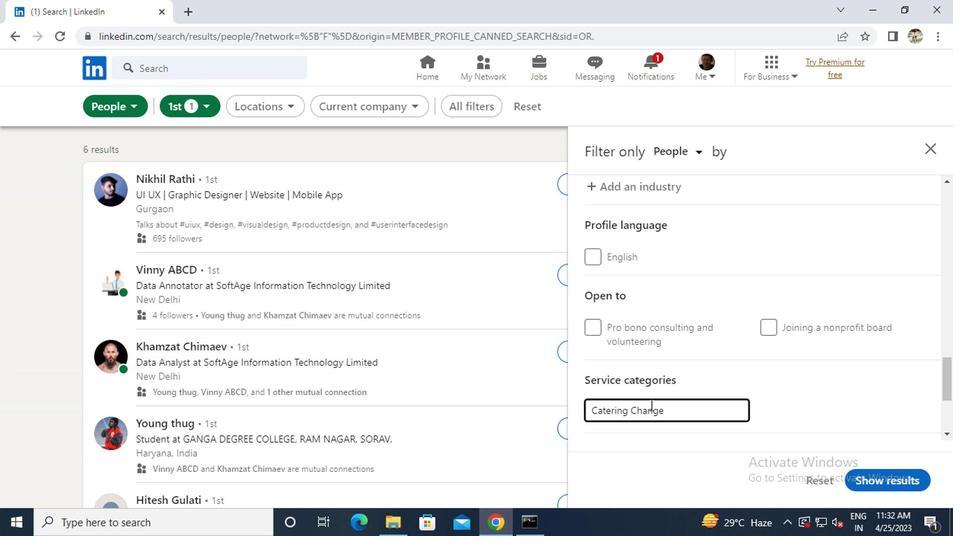 
Action: Mouse scrolled (648, 403) with delta (0, 0)
Screenshot: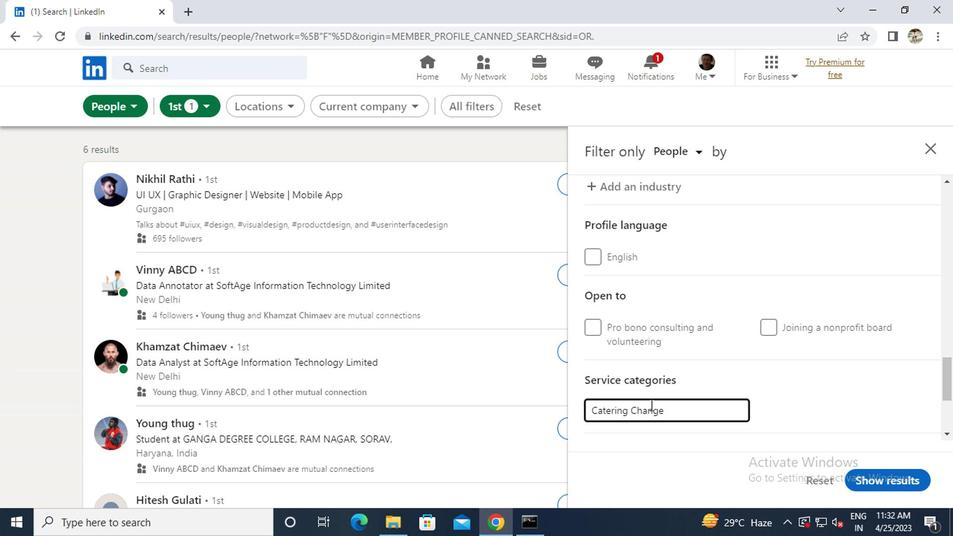 
Action: Mouse moved to (649, 403)
Screenshot: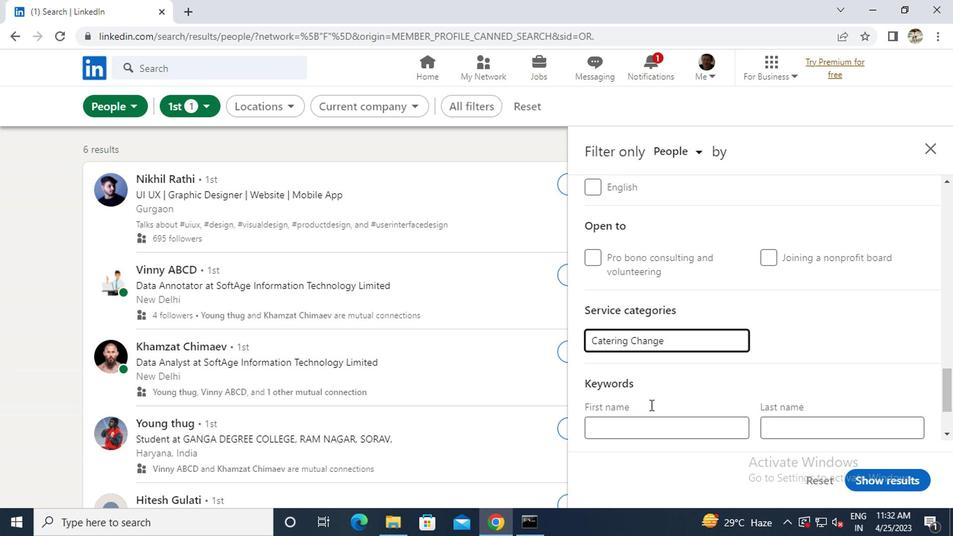 
Action: Mouse scrolled (649, 402) with delta (0, 0)
Screenshot: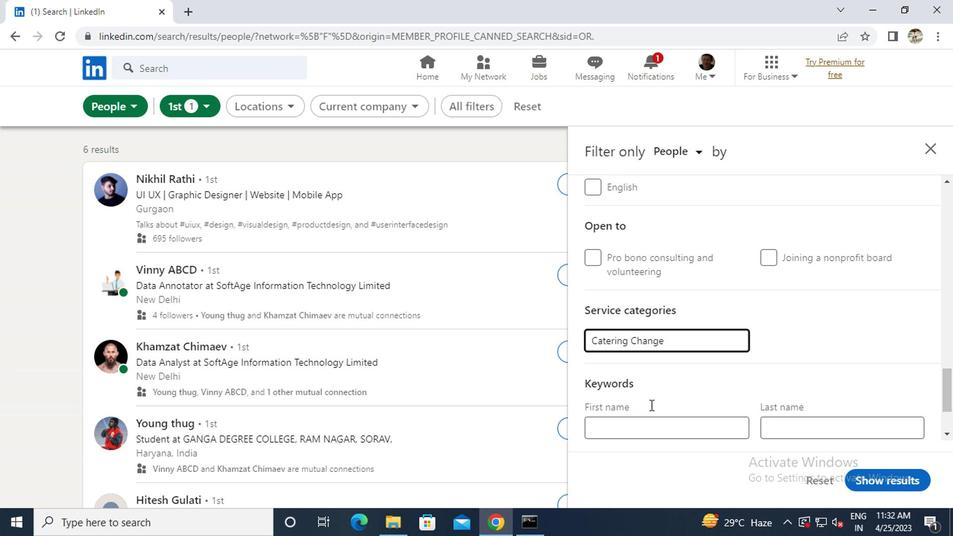 
Action: Mouse moved to (649, 403)
Screenshot: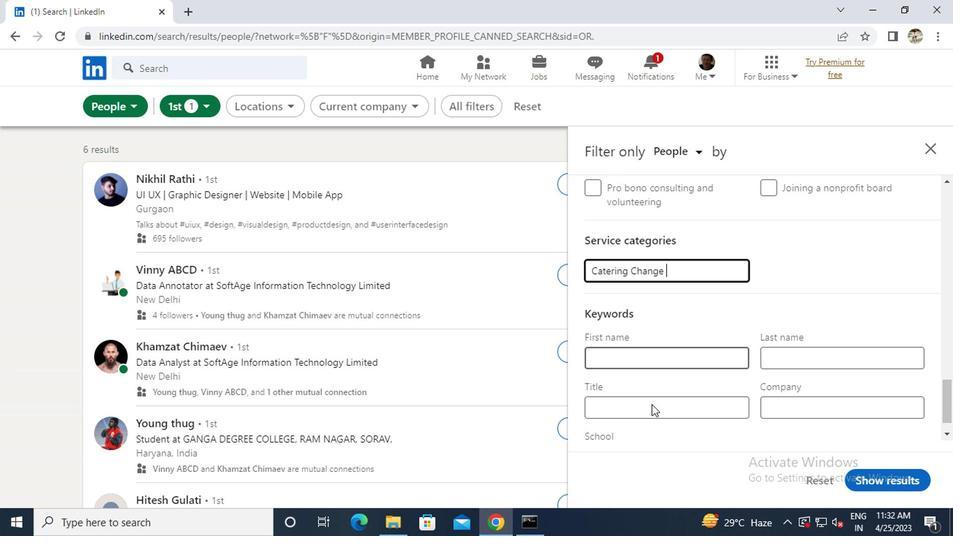 
Action: Mouse pressed left at (649, 403)
Screenshot: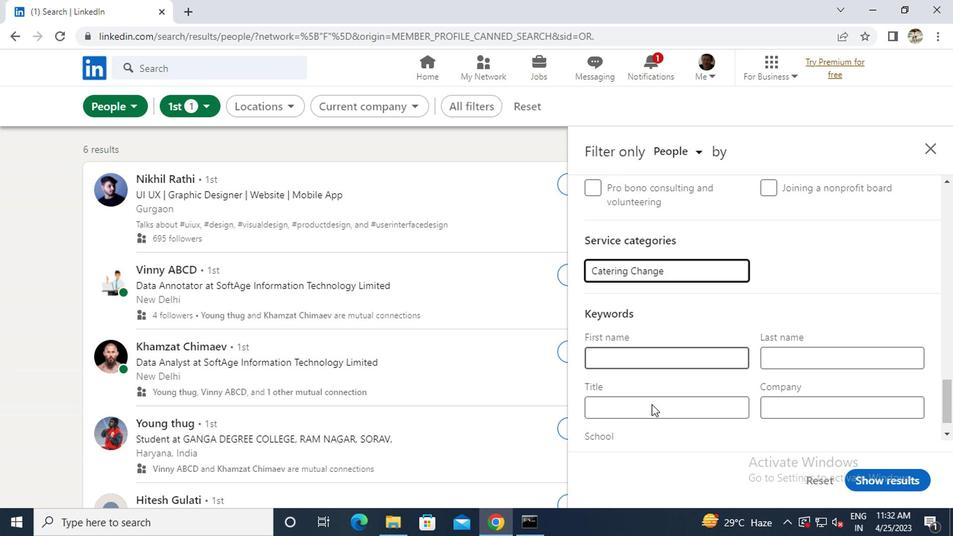 
Action: Key pressed <Key.caps_lock>S<Key.caps_lock>TORE<Key.space><Key.caps_lock>M<Key.caps_lock>ANEGER
Screenshot: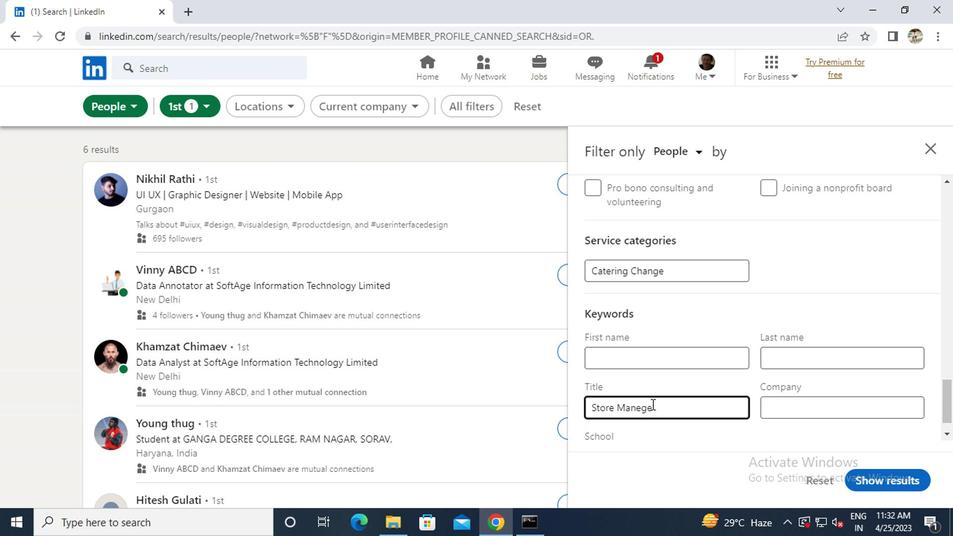
Action: Mouse moved to (854, 472)
Screenshot: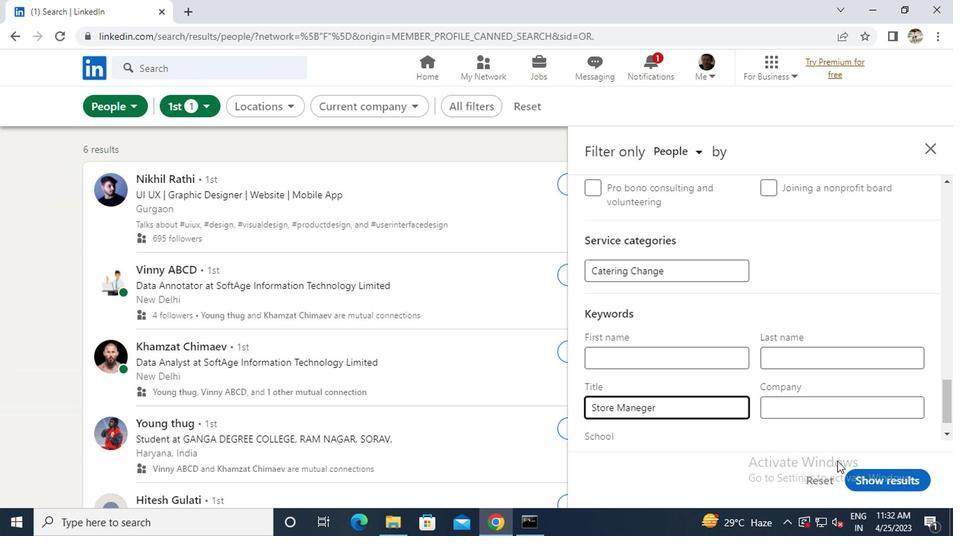 
Action: Mouse pressed left at (854, 472)
Screenshot: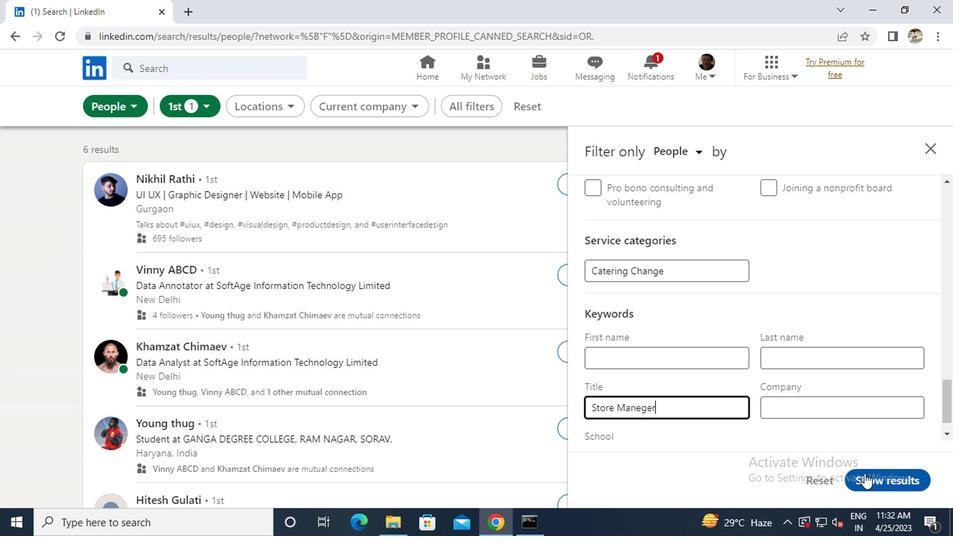 
